Task: Create a Workspace WS0000000012 in Trello with Workspace Type as ENGINEERING-IT and Workspace Description as WD0000000012. Invite a Team Member Ayush98111@gmail.com to Workspace WS0000000012 in Trello. Invite a Team Member Mailaustralia7@gmail.com to Workspace WS0000000012 in Trello. Invite a Team Member Carxxstreet791@gmail.com to Workspace WS0000000012 in Trello. Invite a Team Member Nikrathi889@gmail.com to Workspace WS0000000012 in Trello
Action: Mouse moved to (412, 93)
Screenshot: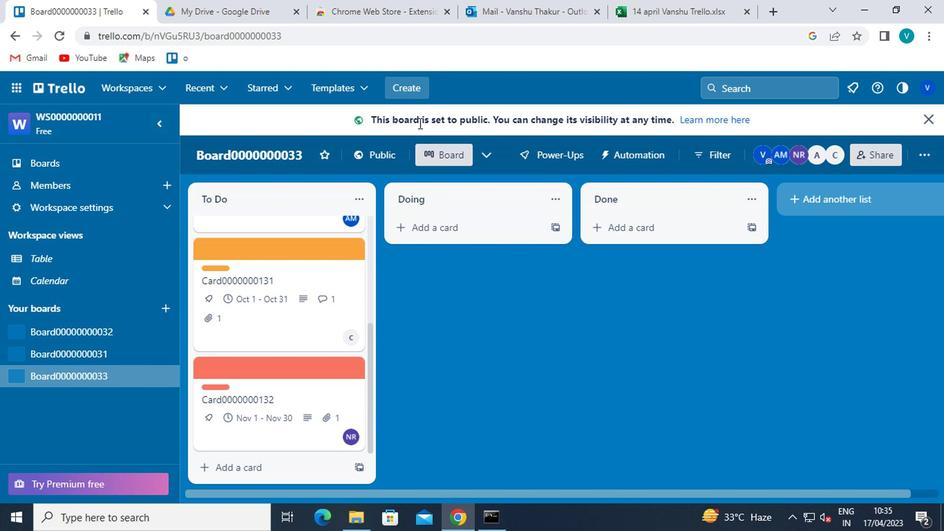 
Action: Mouse pressed left at (412, 93)
Screenshot: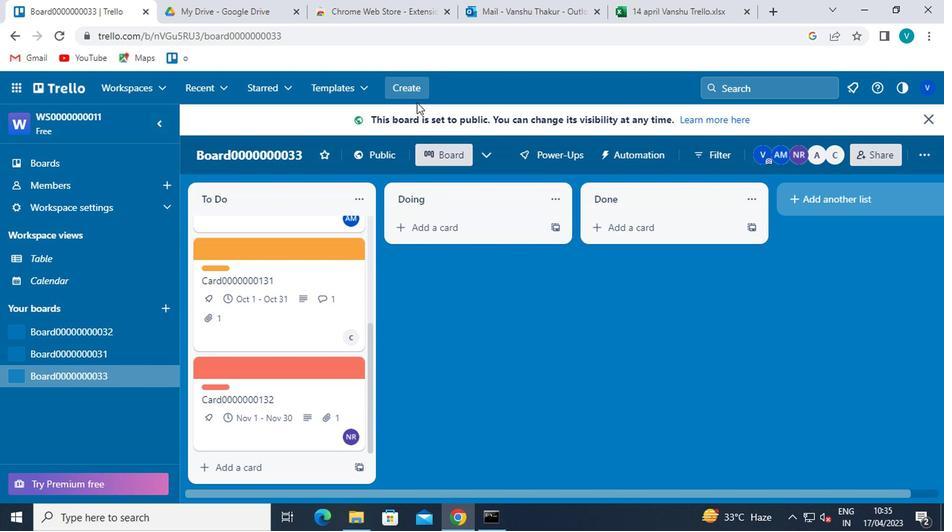 
Action: Mouse moved to (432, 235)
Screenshot: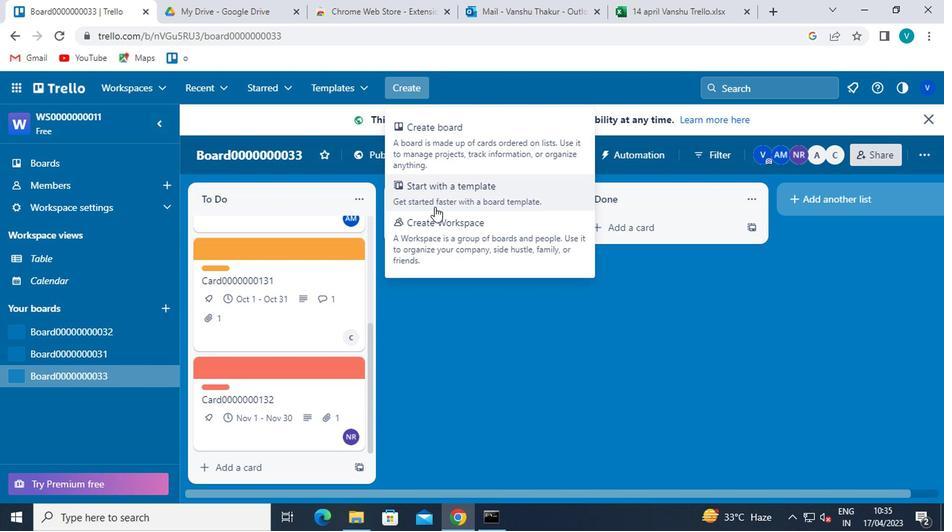
Action: Mouse pressed left at (432, 235)
Screenshot: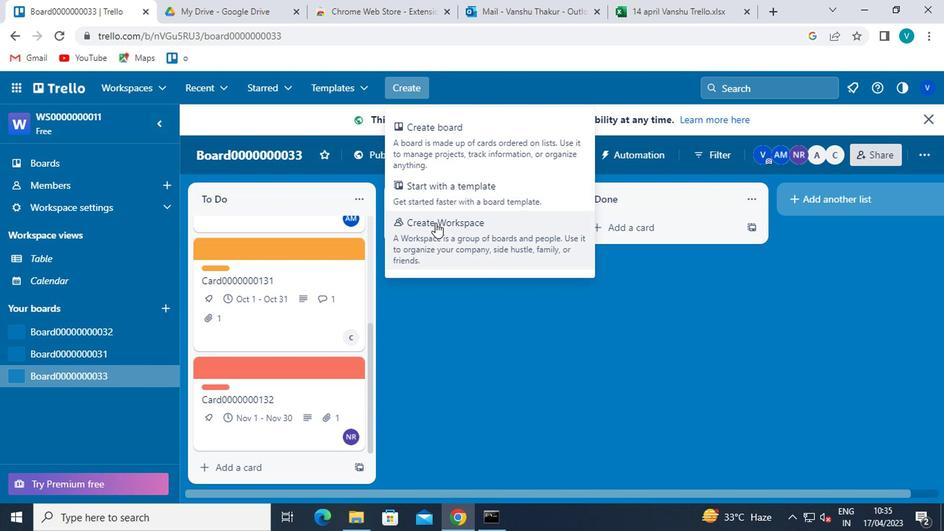 
Action: Mouse moved to (306, 274)
Screenshot: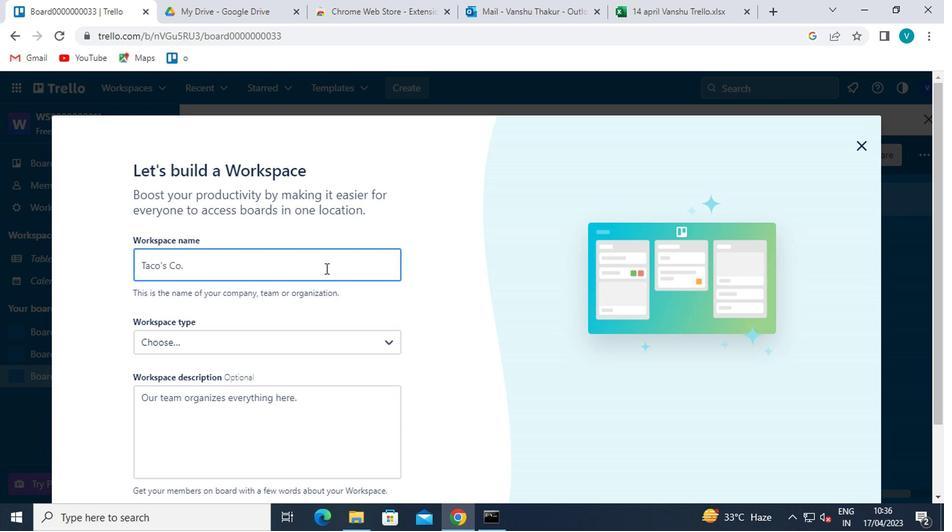 
Action: Mouse pressed left at (306, 274)
Screenshot: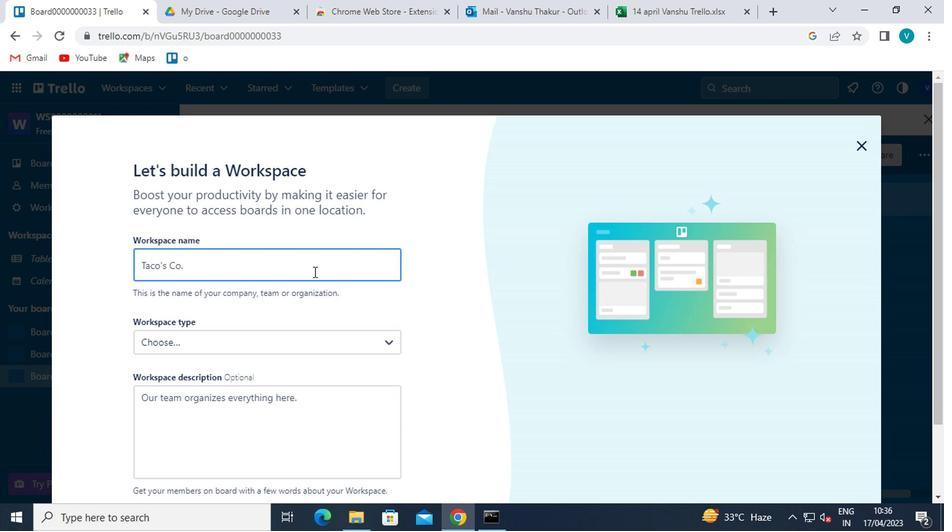 
Action: Key pressed <Key.shift>WS0000000012
Screenshot: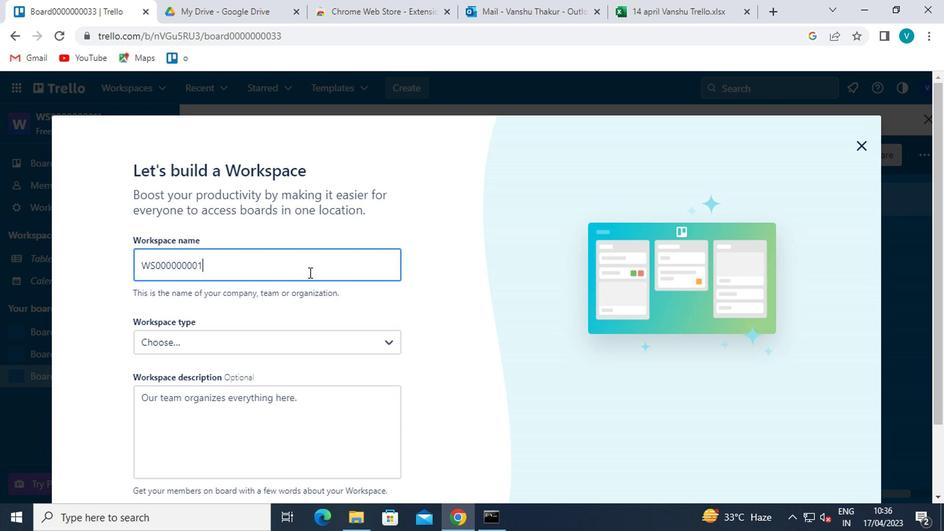 
Action: Mouse moved to (283, 341)
Screenshot: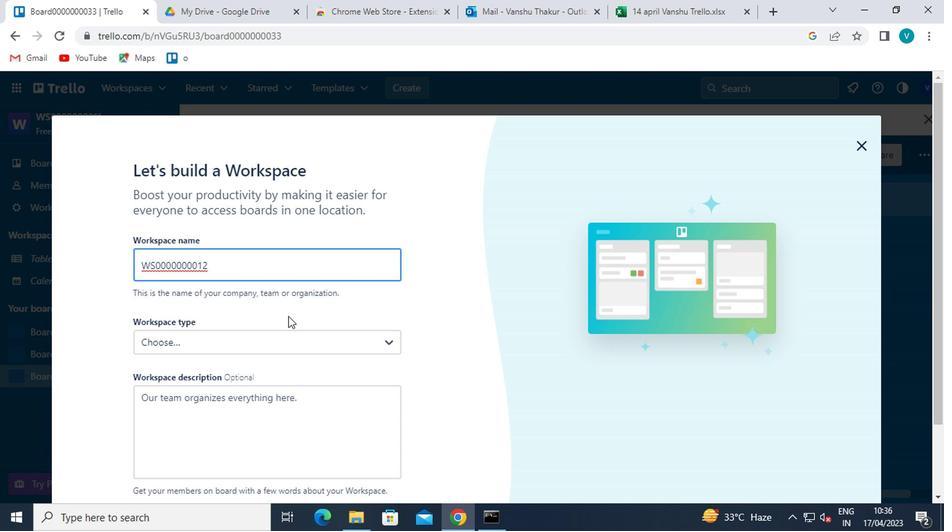 
Action: Mouse pressed left at (283, 341)
Screenshot: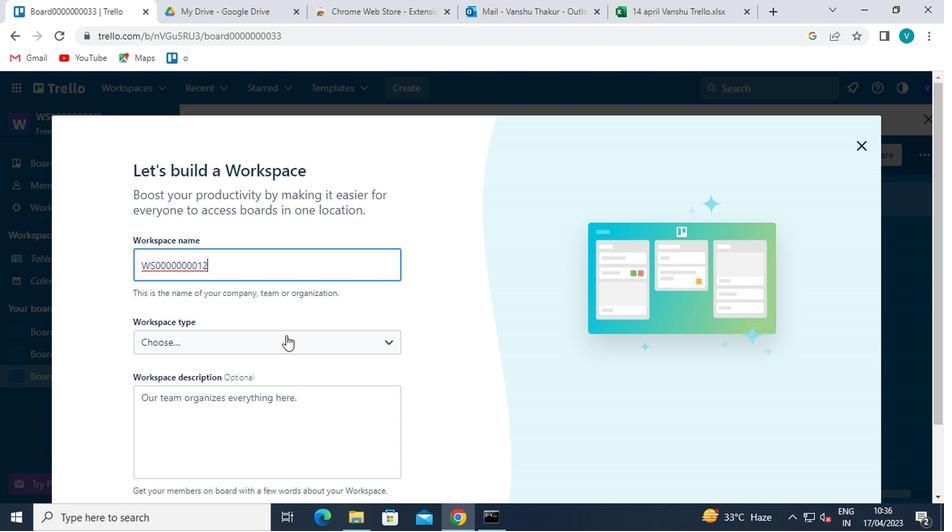 
Action: Mouse moved to (217, 483)
Screenshot: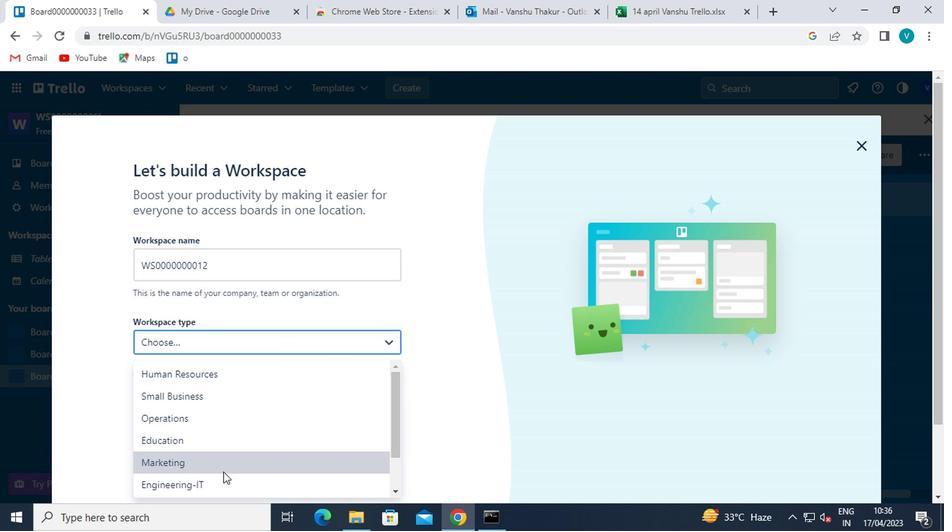 
Action: Mouse pressed left at (217, 483)
Screenshot: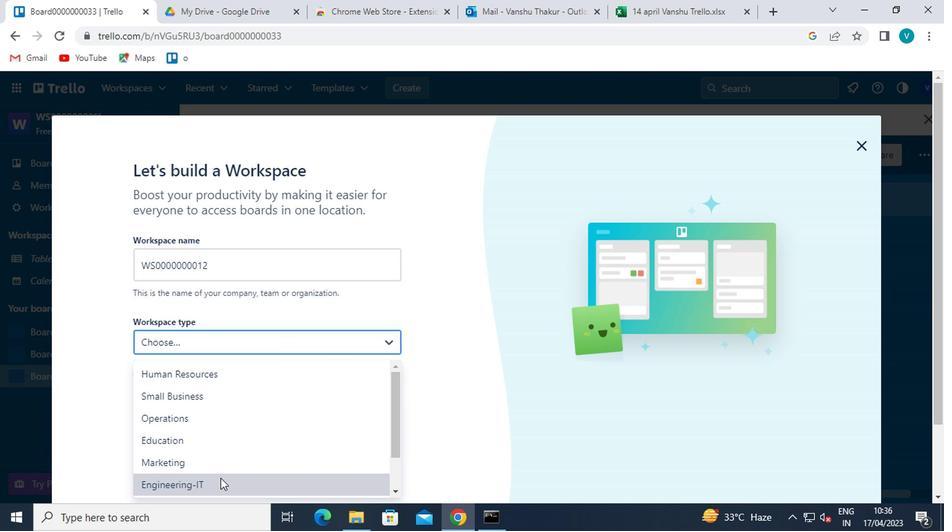 
Action: Mouse moved to (219, 429)
Screenshot: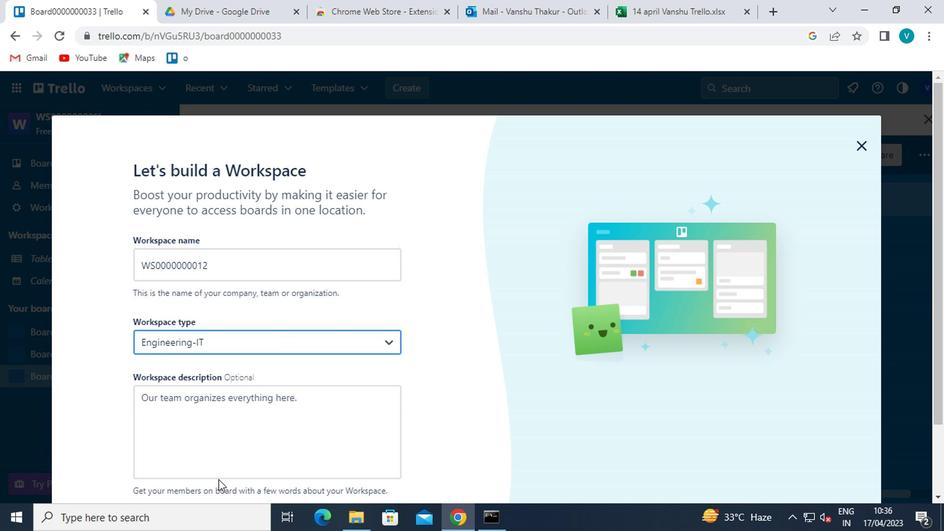 
Action: Mouse pressed left at (219, 429)
Screenshot: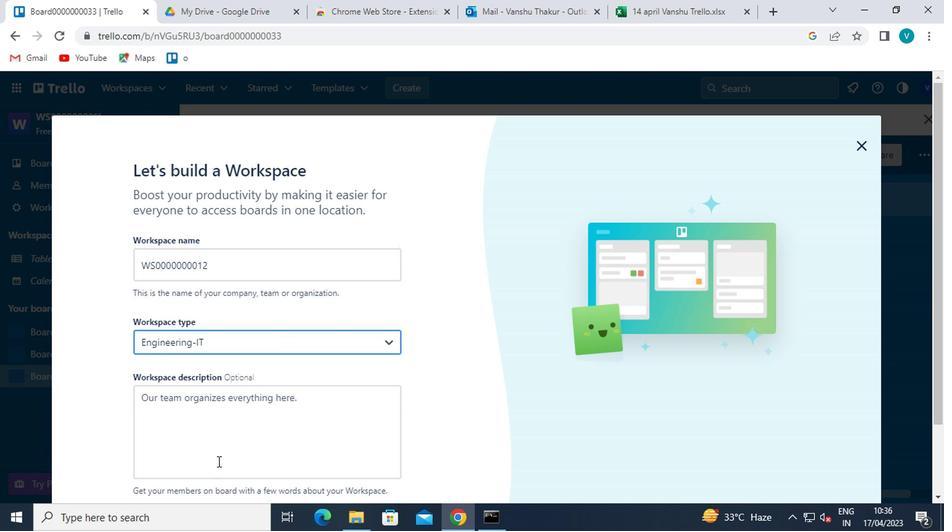 
Action: Key pressed <Key.shift>WD0000000012
Screenshot: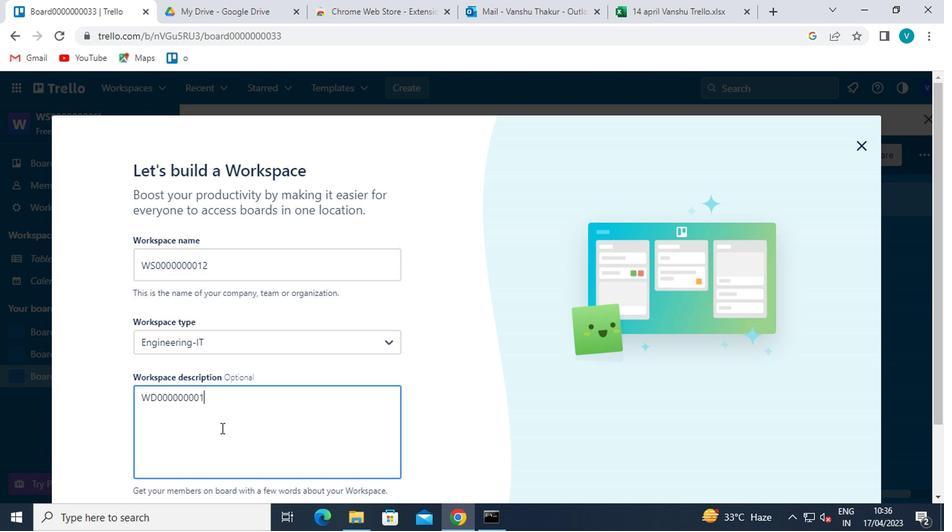 
Action: Mouse scrolled (219, 428) with delta (0, 0)
Screenshot: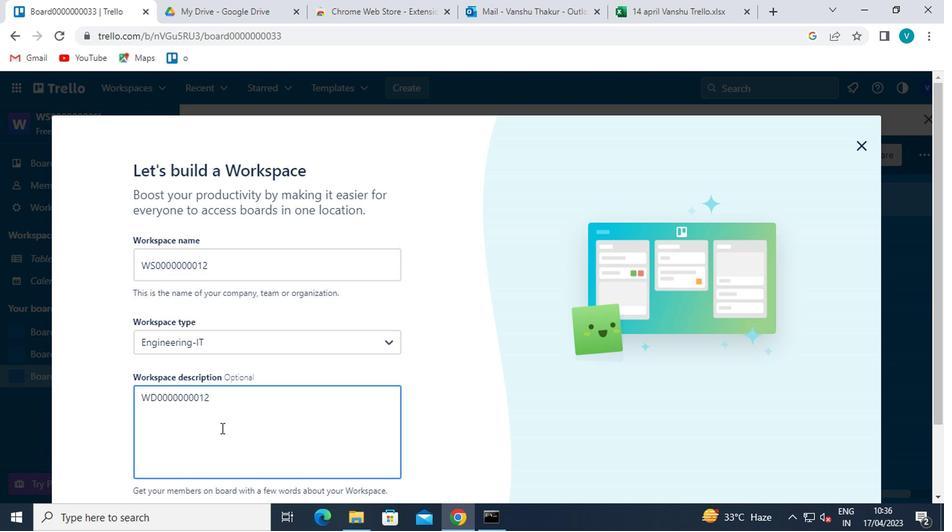
Action: Mouse scrolled (219, 428) with delta (0, 0)
Screenshot: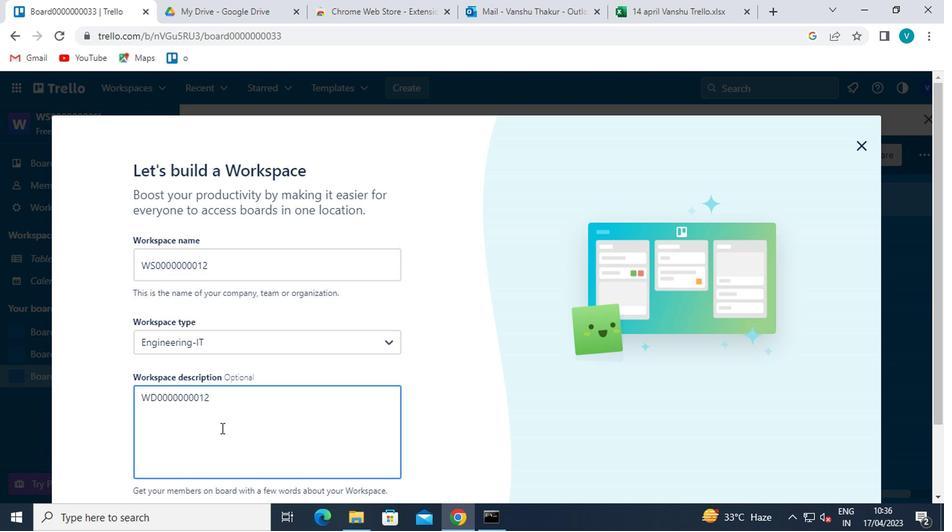 
Action: Mouse moved to (219, 436)
Screenshot: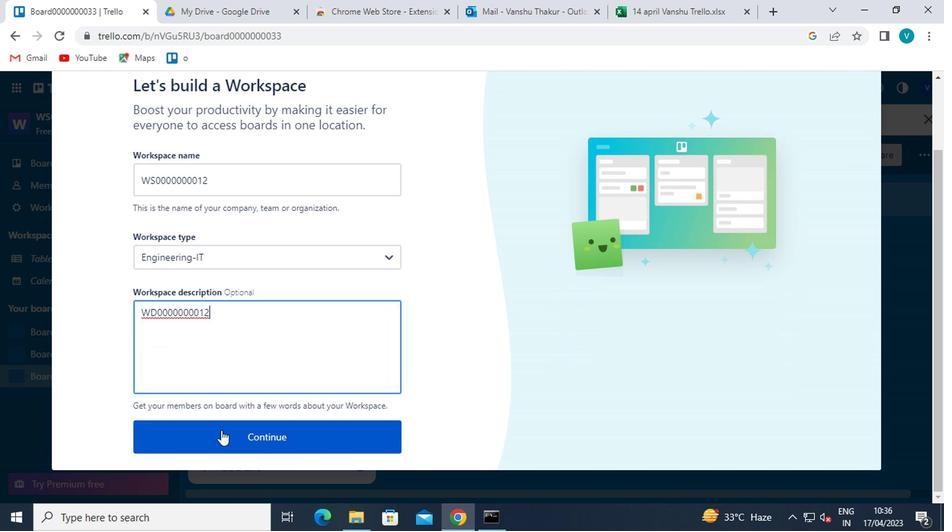 
Action: Mouse pressed left at (219, 436)
Screenshot: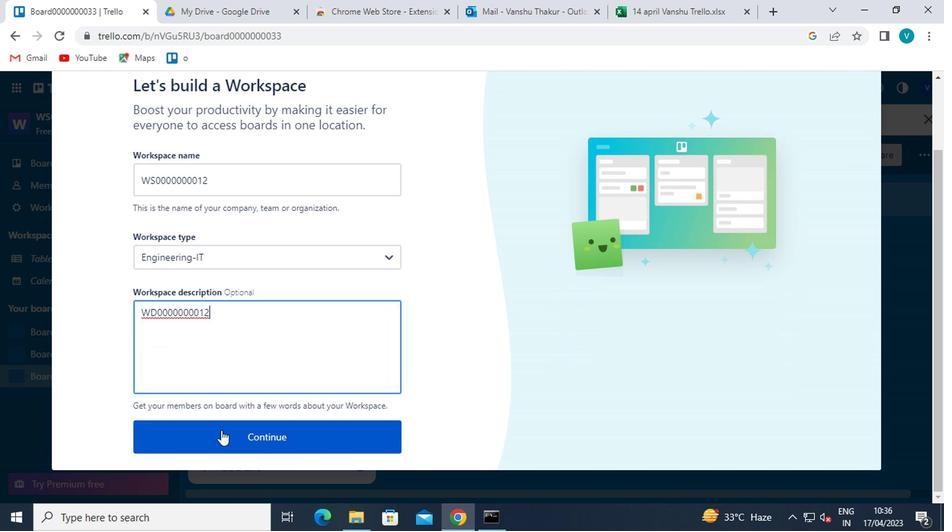 
Action: Mouse moved to (251, 263)
Screenshot: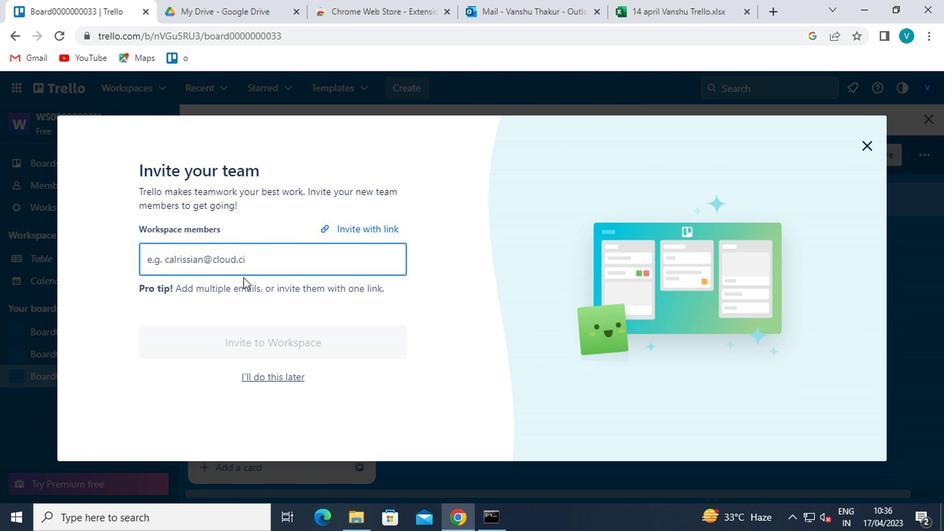 
Action: Mouse pressed left at (251, 263)
Screenshot: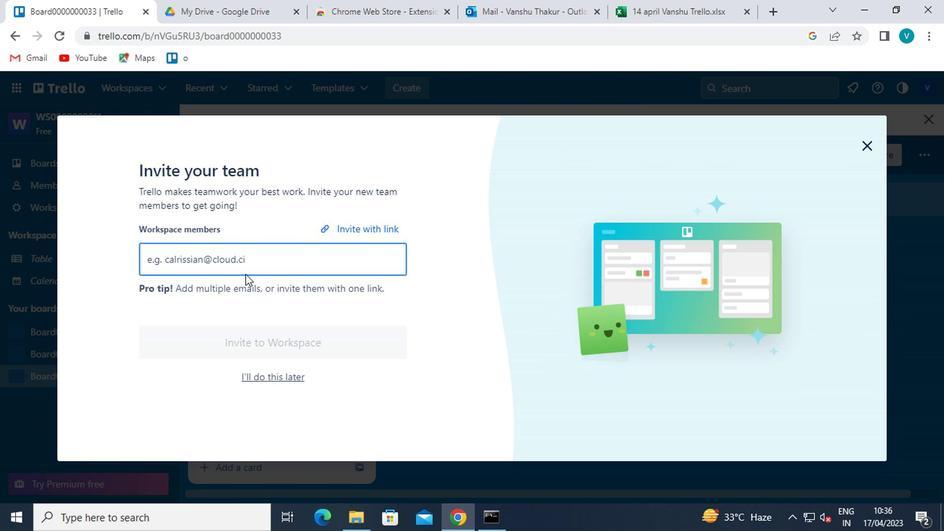 
Action: Key pressed <Key.shift>AYUSH9822<Key.shift>@GMAIL.COM<Key.enter><Key.shift>MAILAUSTRALIA7<Key.shift>@GMAIL.COM<Key.enter><Key.shift>CARXXSTREET7916<Key.shift>@GA<Key.backspace>MAIL.COM<Key.enter><Key.shift>NIKRATHI889<Key.shift>@GMAIL.COM
Screenshot: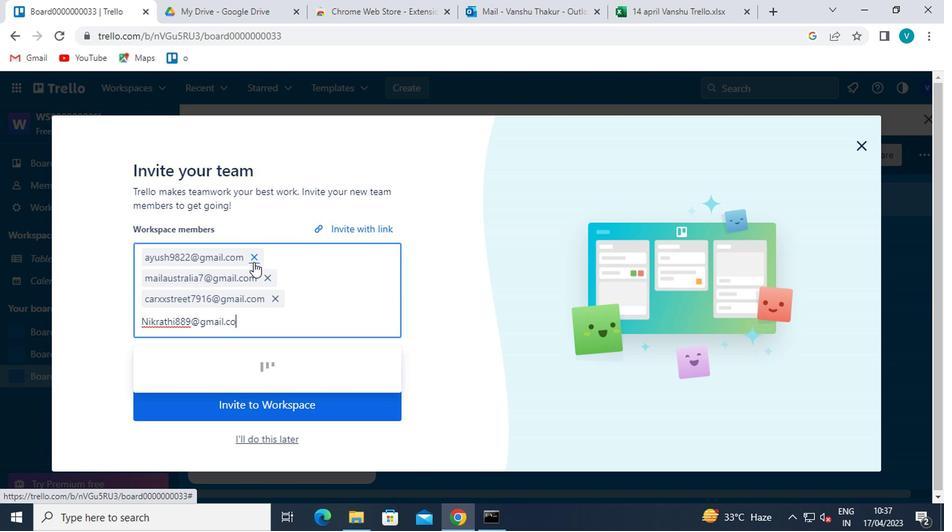 
Action: Mouse moved to (310, 412)
Screenshot: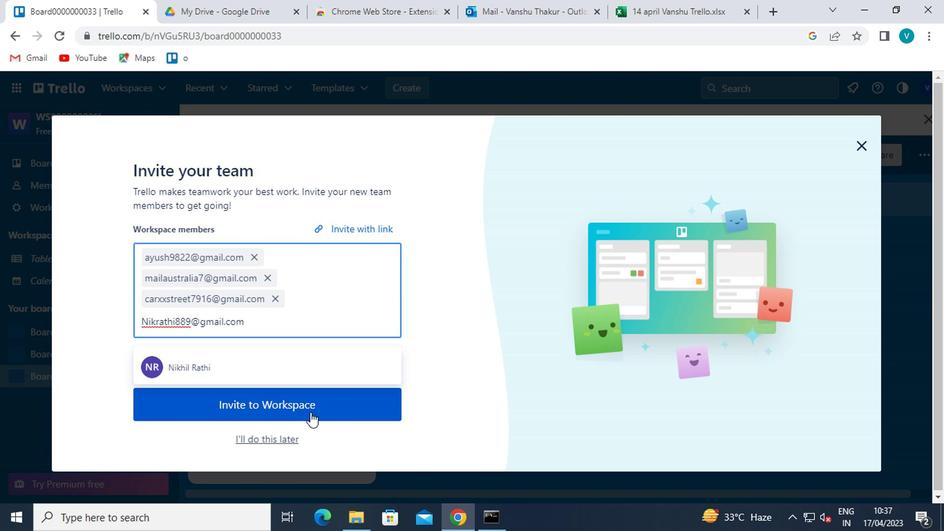 
Action: Mouse pressed left at (310, 412)
Screenshot: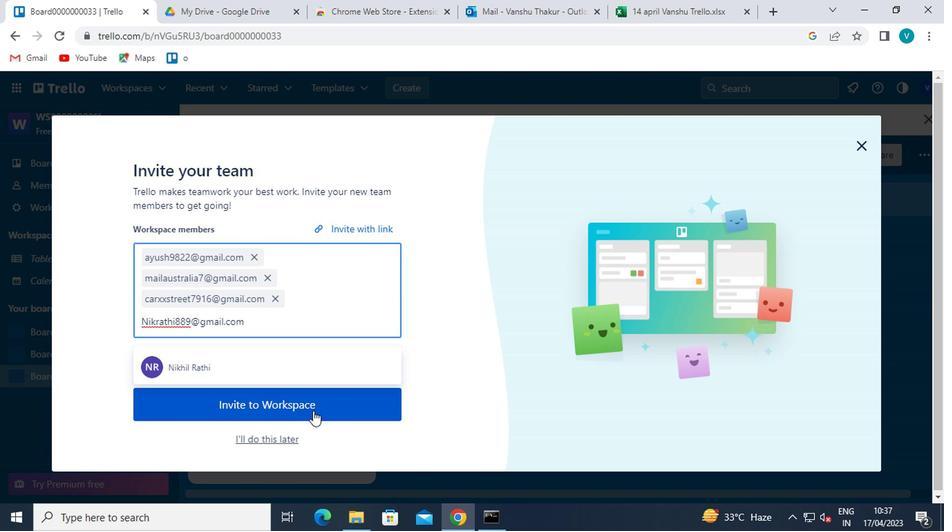 
Action: Mouse moved to (481, 309)
Screenshot: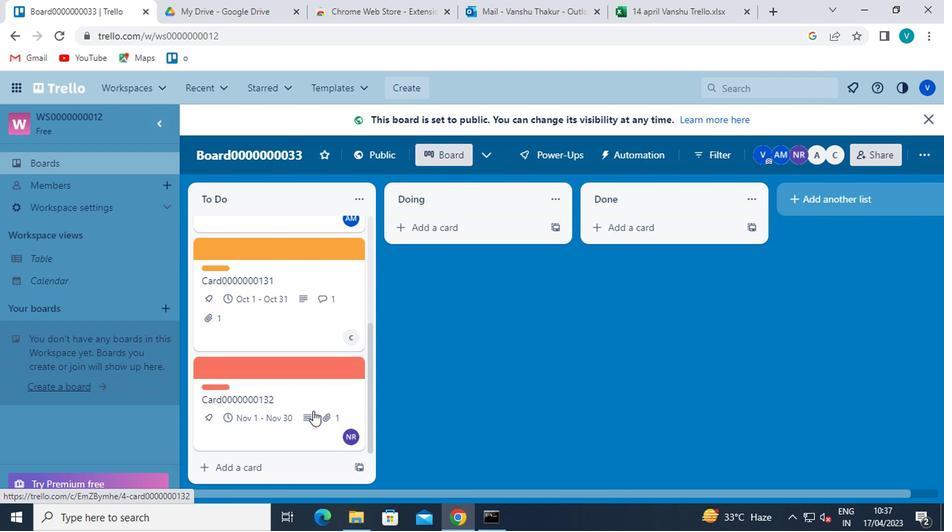 
